 Task: Create a rule from the Routing list, Task moved to a section -> Set Priority in the project AquaVue , set the section as Done clear the priority
Action: Mouse moved to (46, 262)
Screenshot: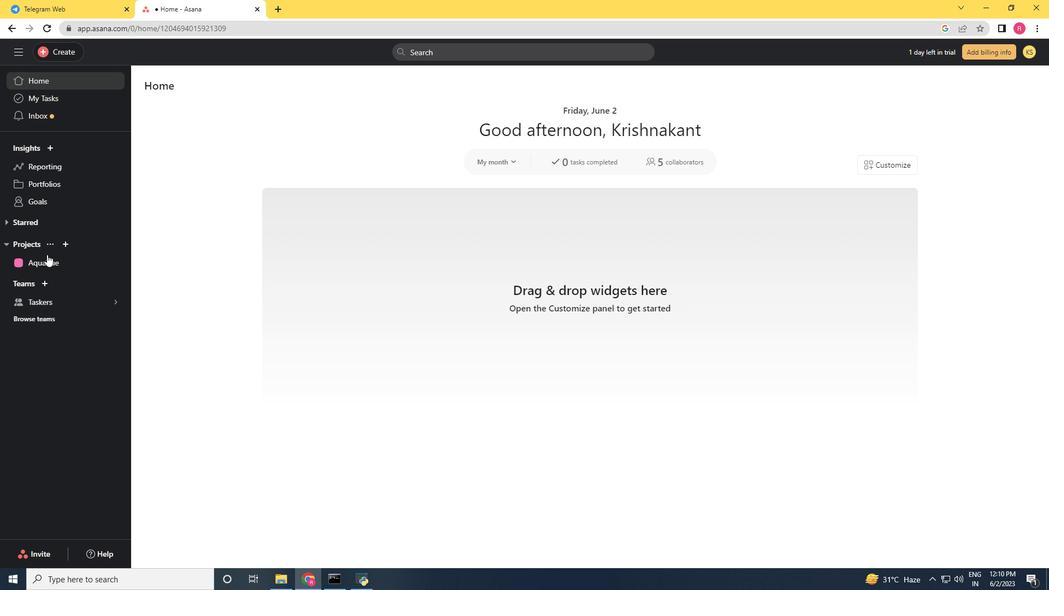 
Action: Mouse pressed left at (46, 262)
Screenshot: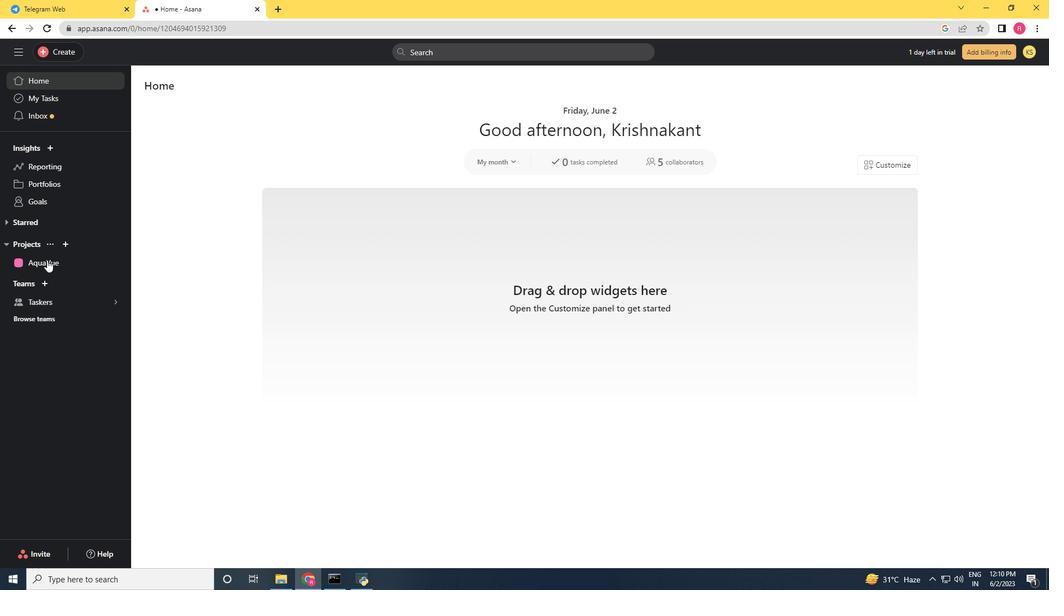 
Action: Mouse moved to (1015, 95)
Screenshot: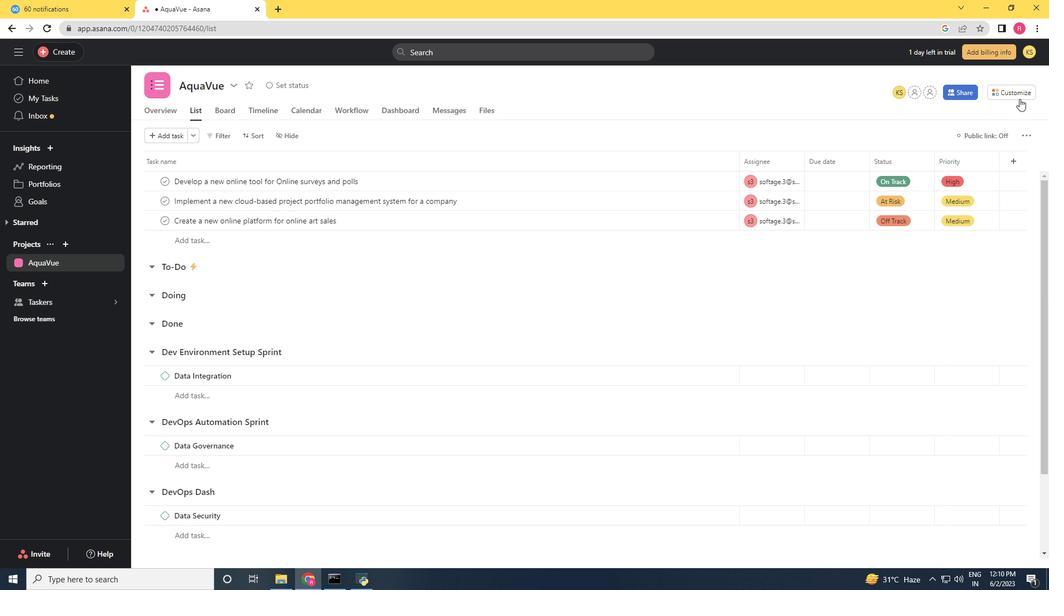 
Action: Mouse pressed left at (1015, 95)
Screenshot: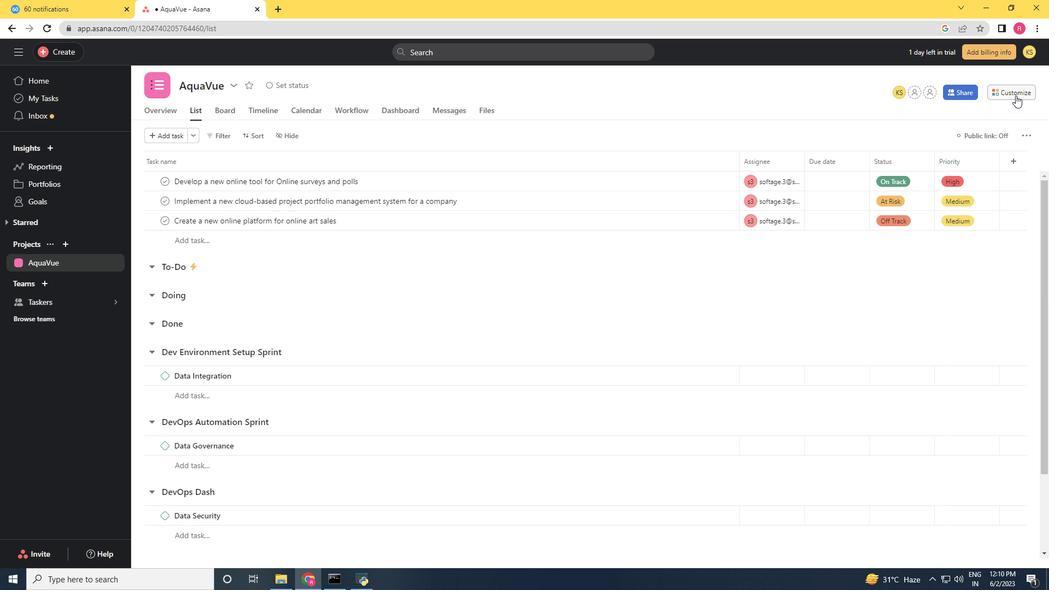 
Action: Mouse moved to (821, 248)
Screenshot: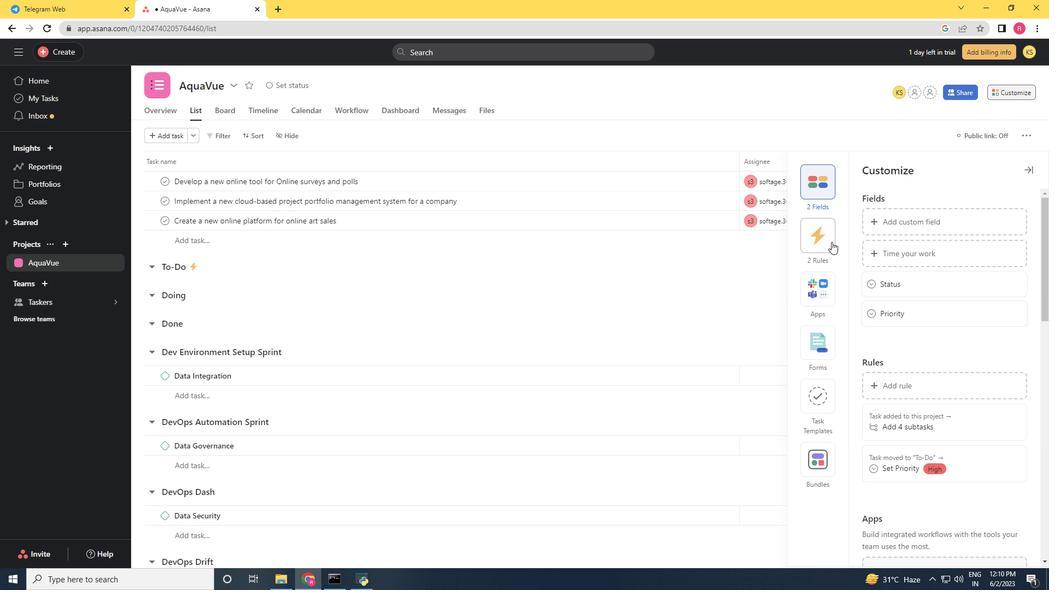 
Action: Mouse pressed left at (821, 248)
Screenshot: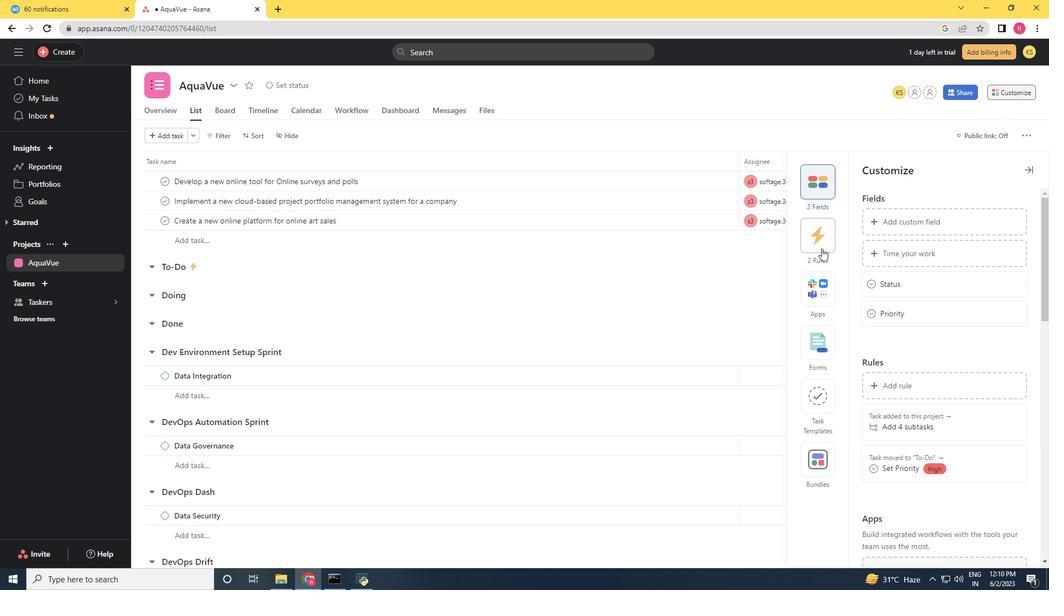 
Action: Mouse moved to (896, 222)
Screenshot: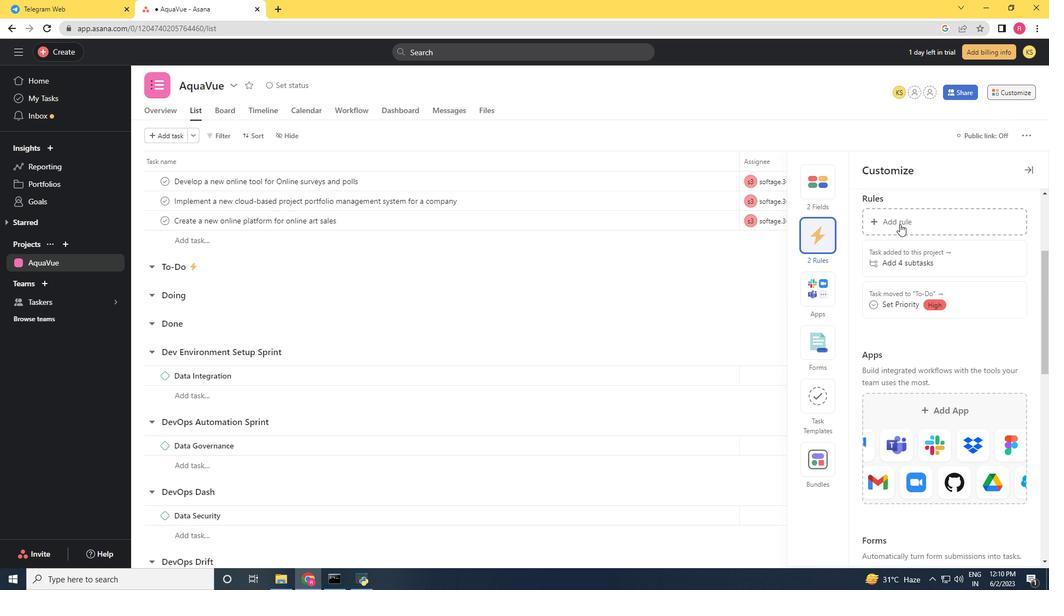 
Action: Mouse pressed left at (896, 222)
Screenshot: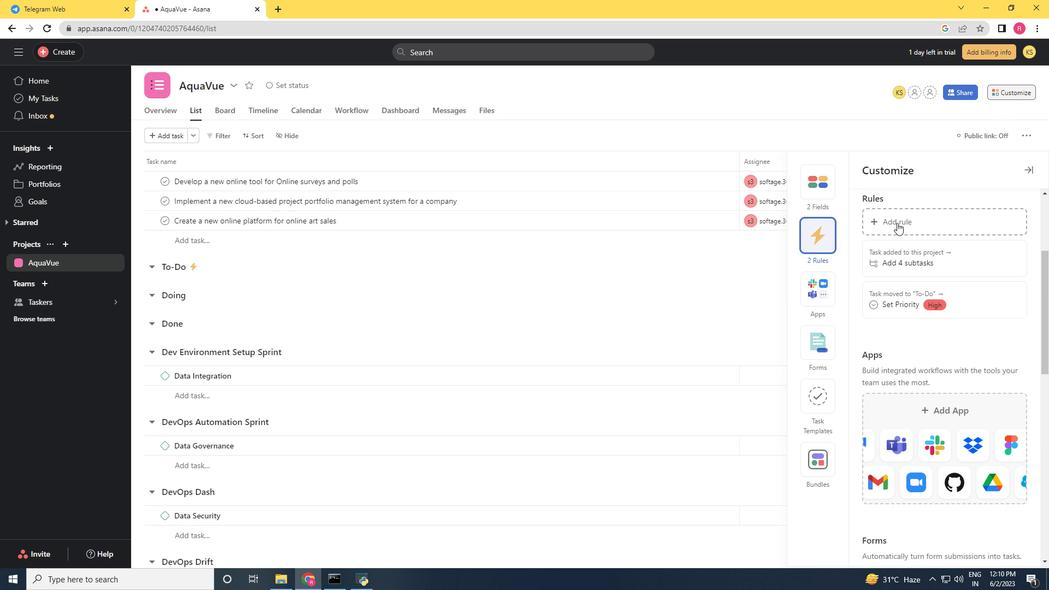 
Action: Mouse moved to (222, 149)
Screenshot: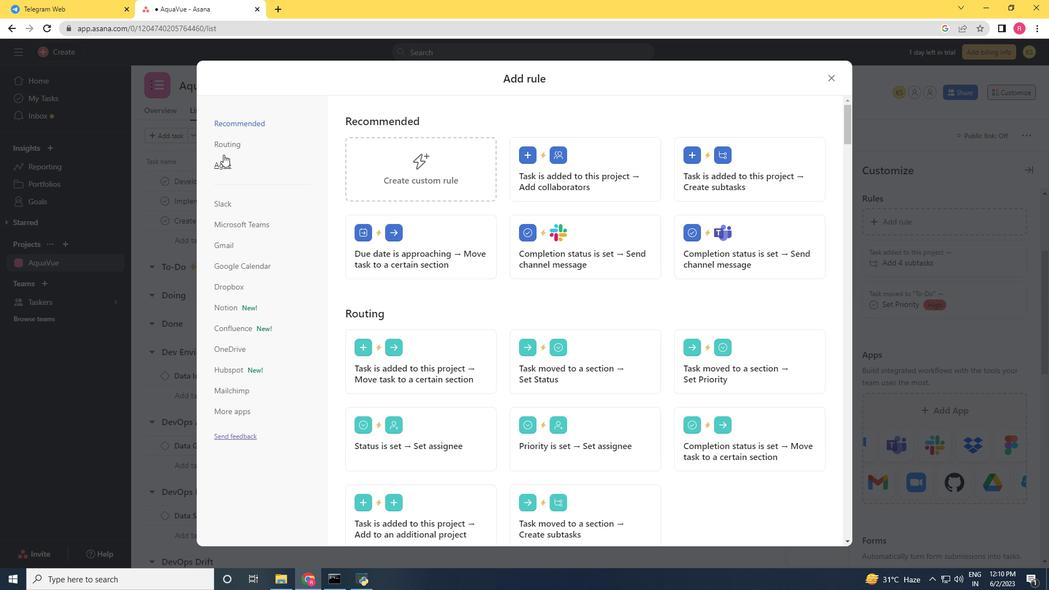 
Action: Mouse pressed left at (222, 149)
Screenshot: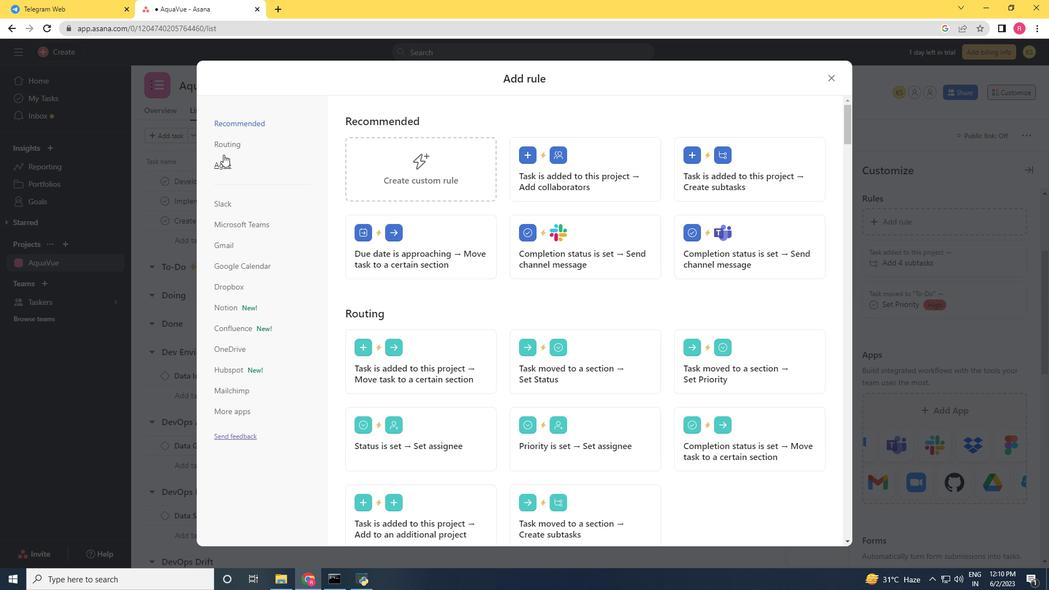 
Action: Mouse moved to (730, 175)
Screenshot: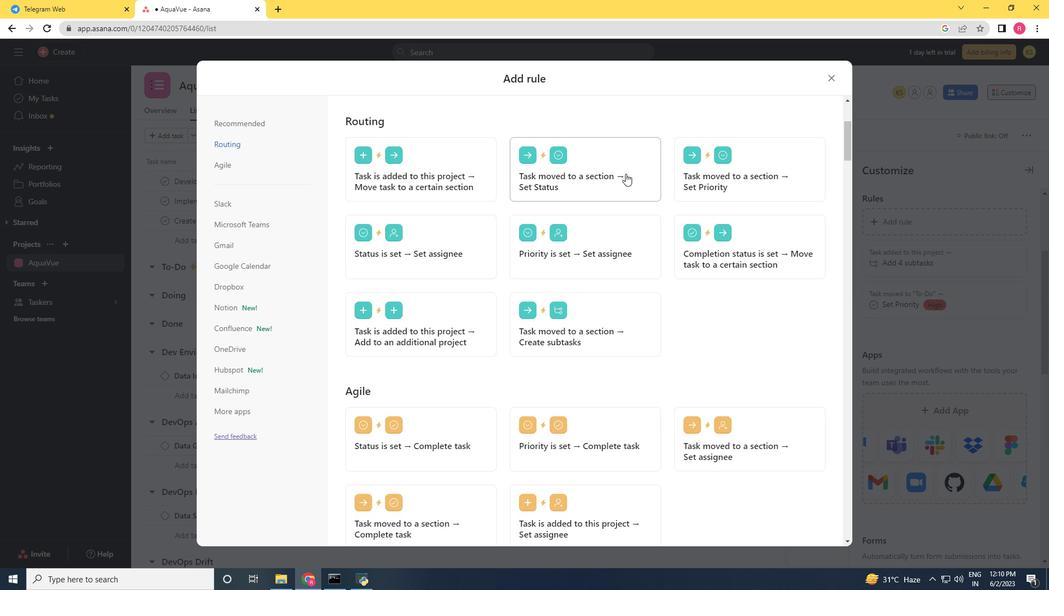 
Action: Mouse pressed left at (730, 175)
Screenshot: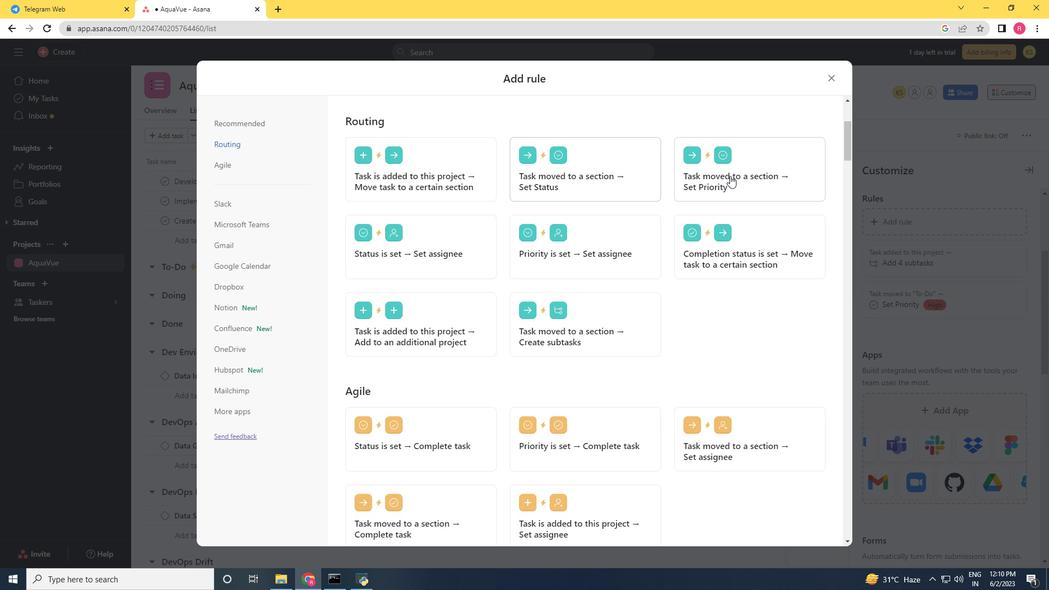 
Action: Mouse moved to (450, 286)
Screenshot: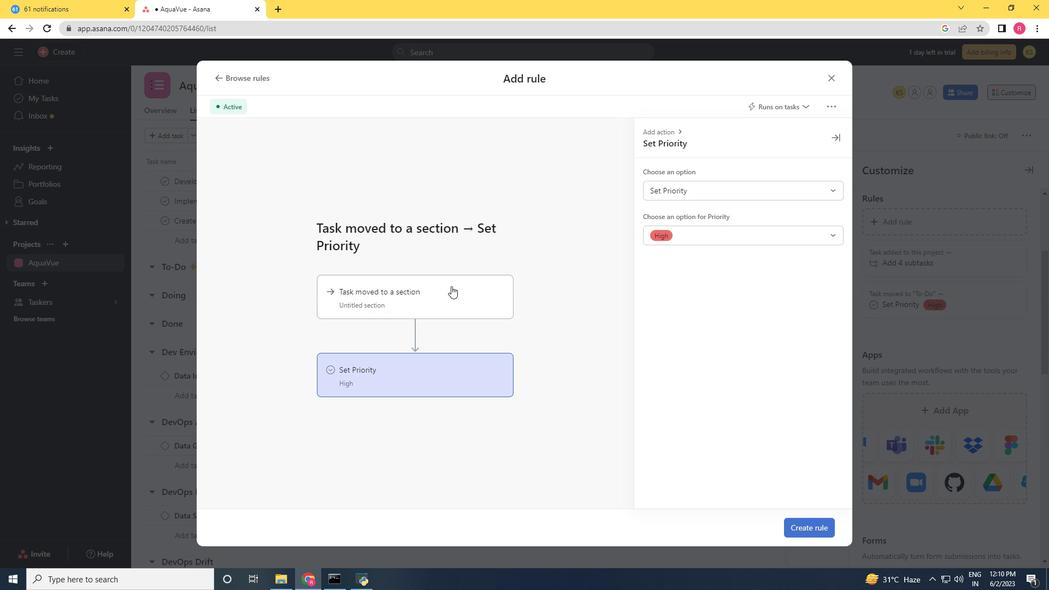 
Action: Mouse pressed left at (450, 286)
Screenshot: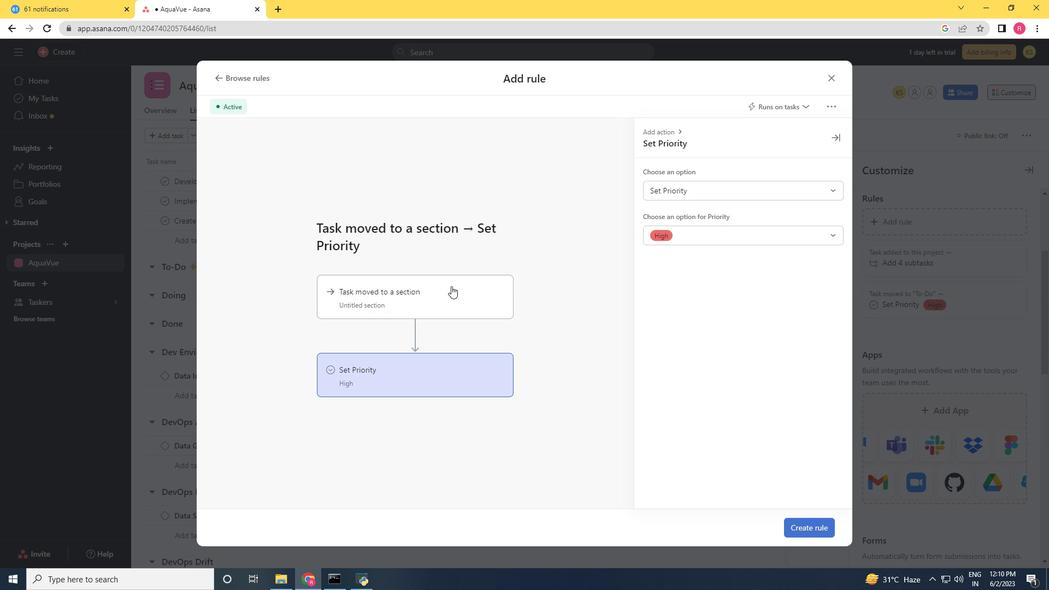 
Action: Mouse moved to (734, 189)
Screenshot: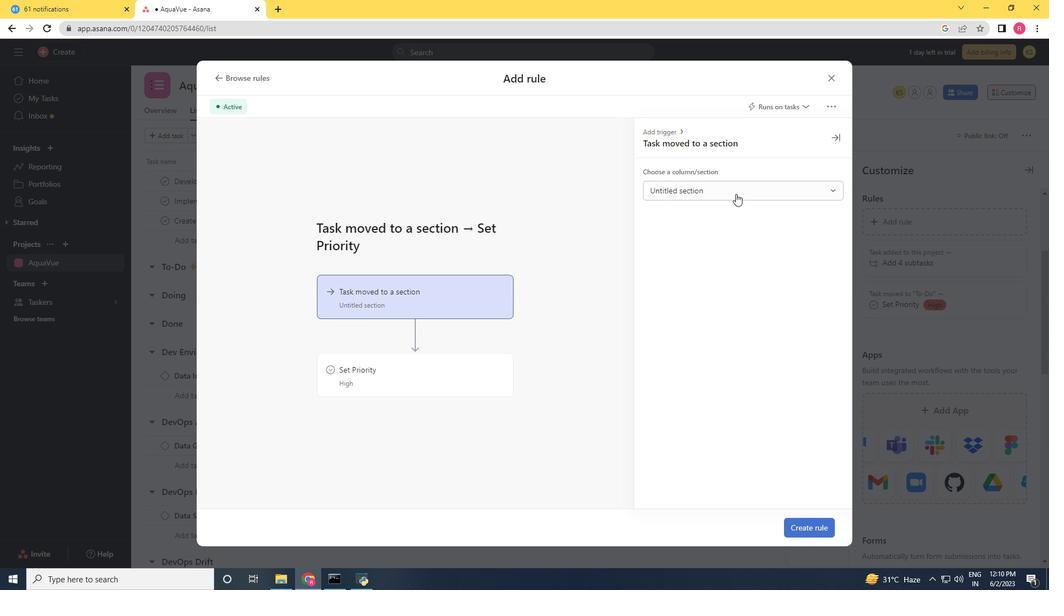 
Action: Mouse pressed left at (734, 189)
Screenshot: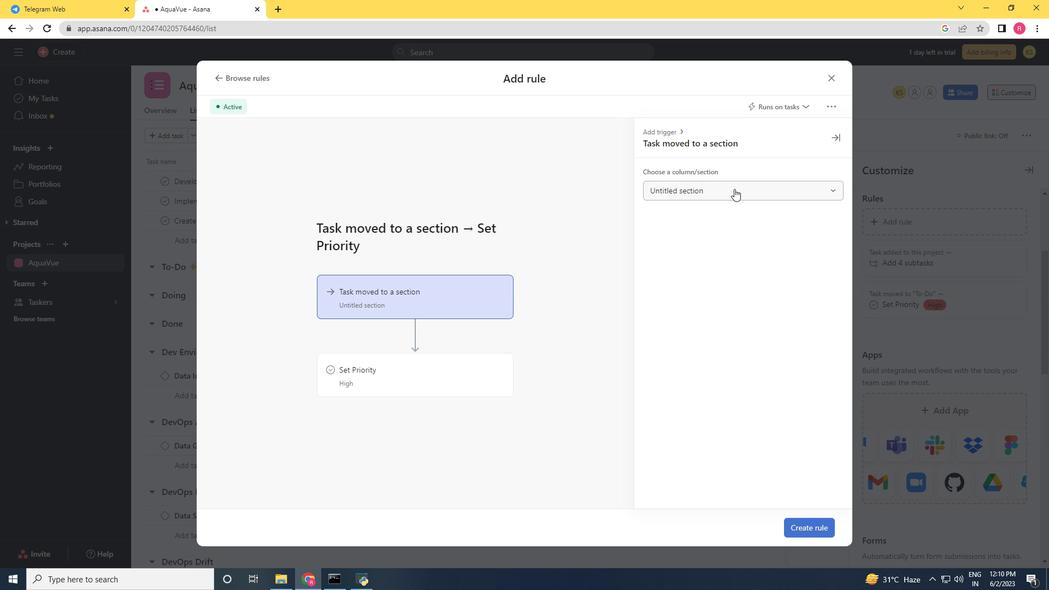 
Action: Mouse moved to (679, 266)
Screenshot: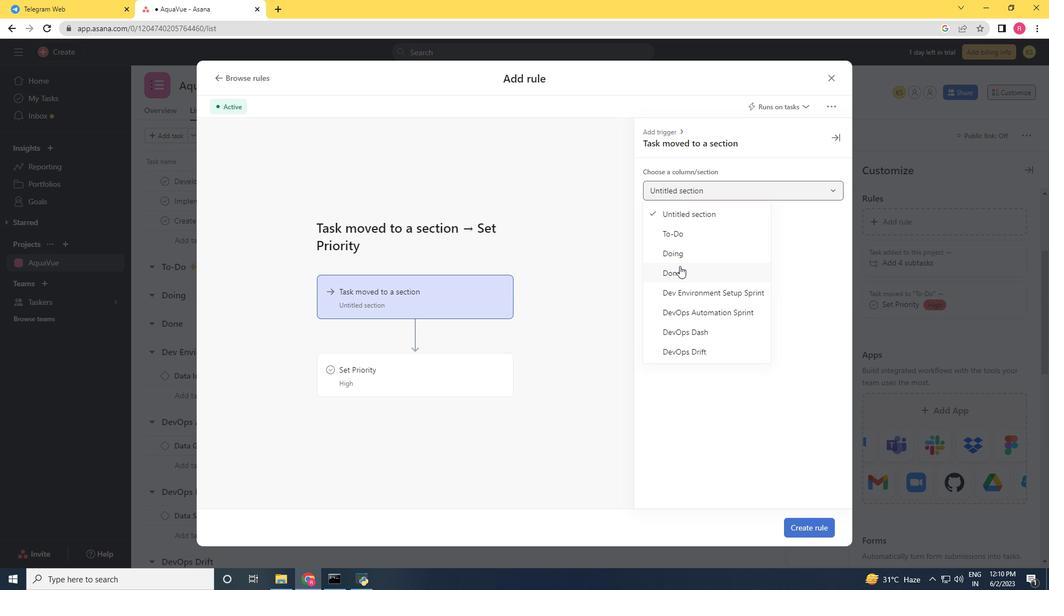 
Action: Mouse pressed left at (679, 266)
Screenshot: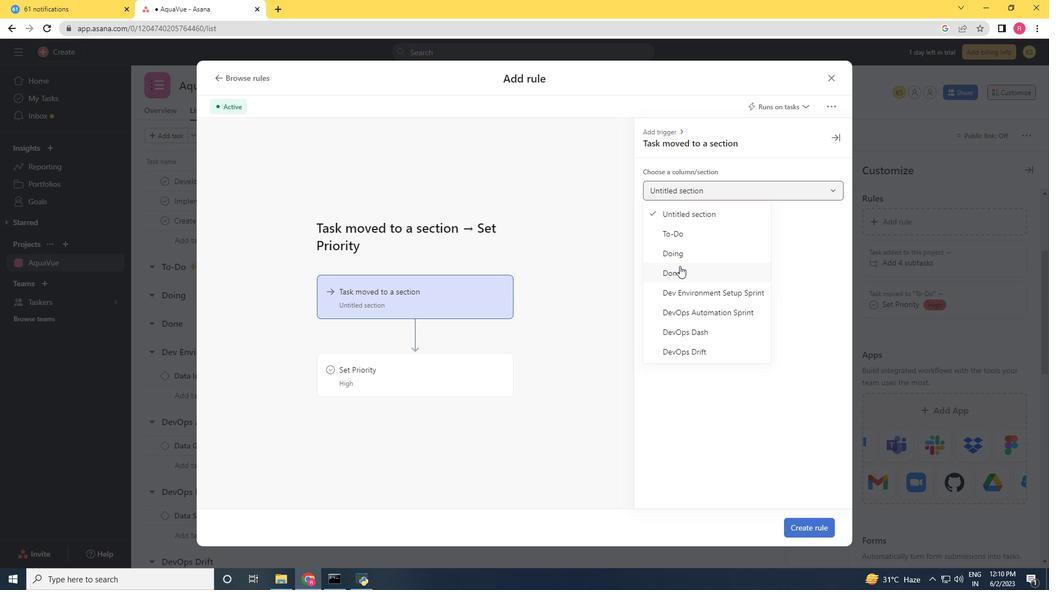
Action: Mouse moved to (474, 365)
Screenshot: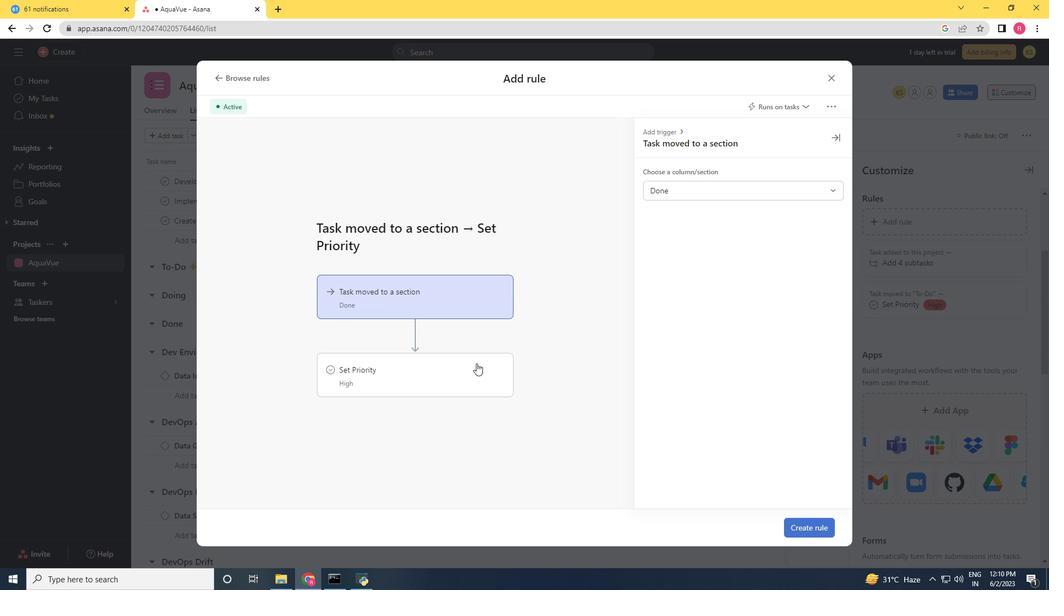 
Action: Mouse pressed left at (474, 365)
Screenshot: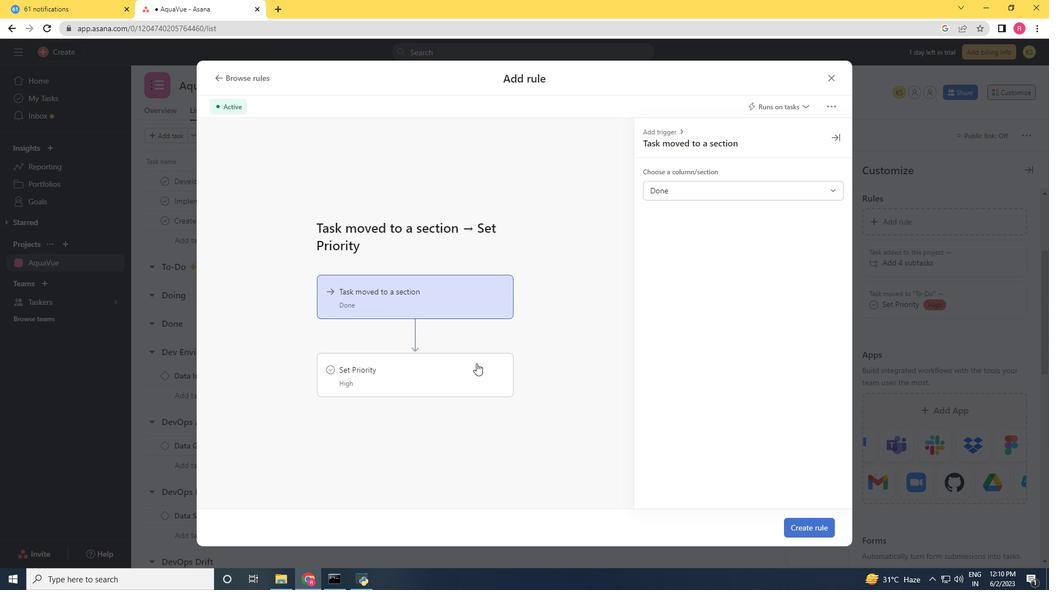 
Action: Mouse moved to (733, 192)
Screenshot: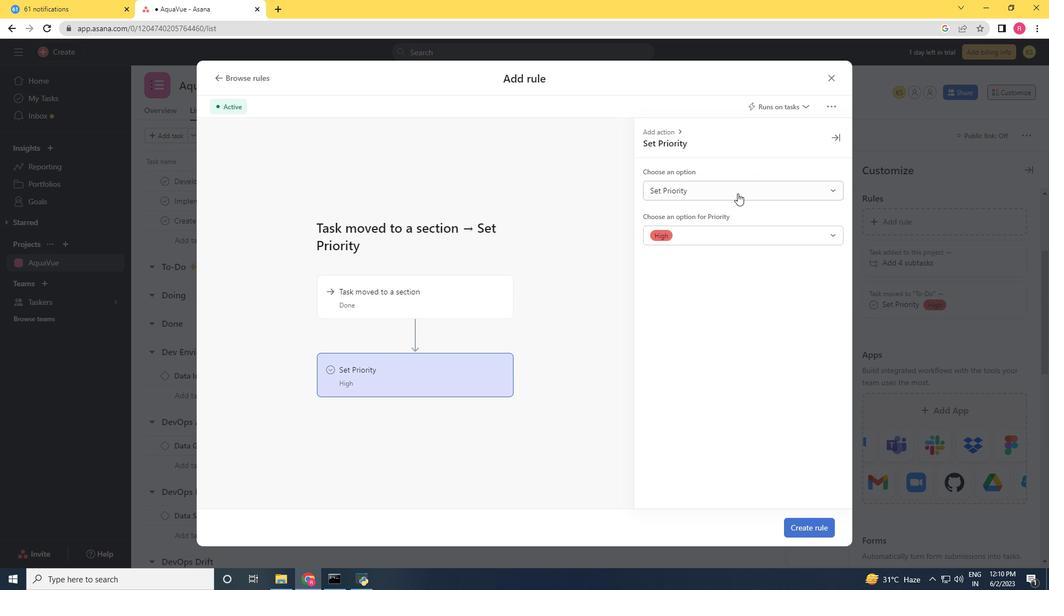 
Action: Mouse pressed left at (733, 192)
Screenshot: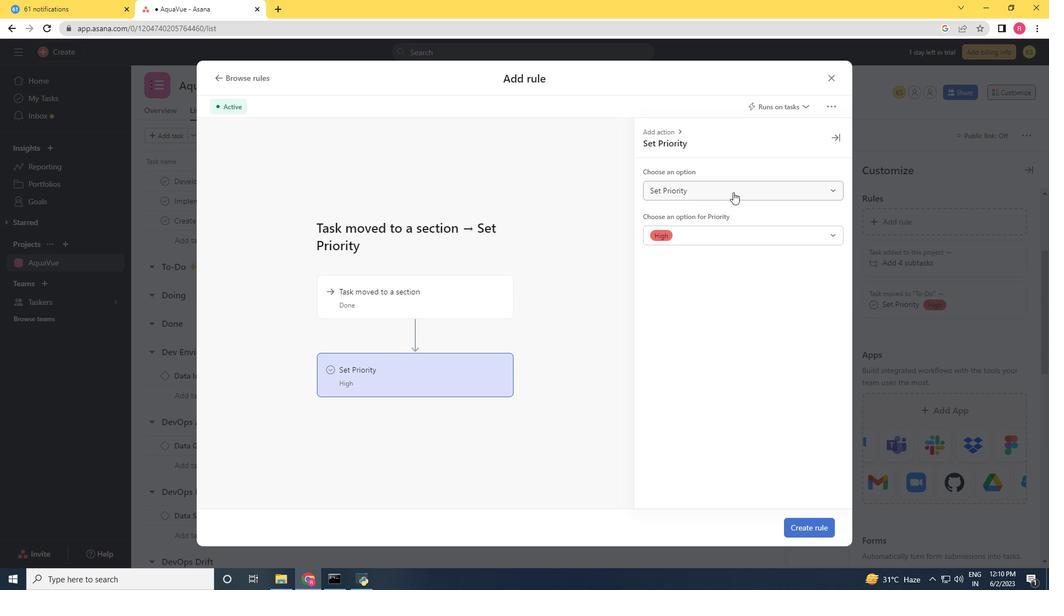 
Action: Mouse moved to (703, 233)
Screenshot: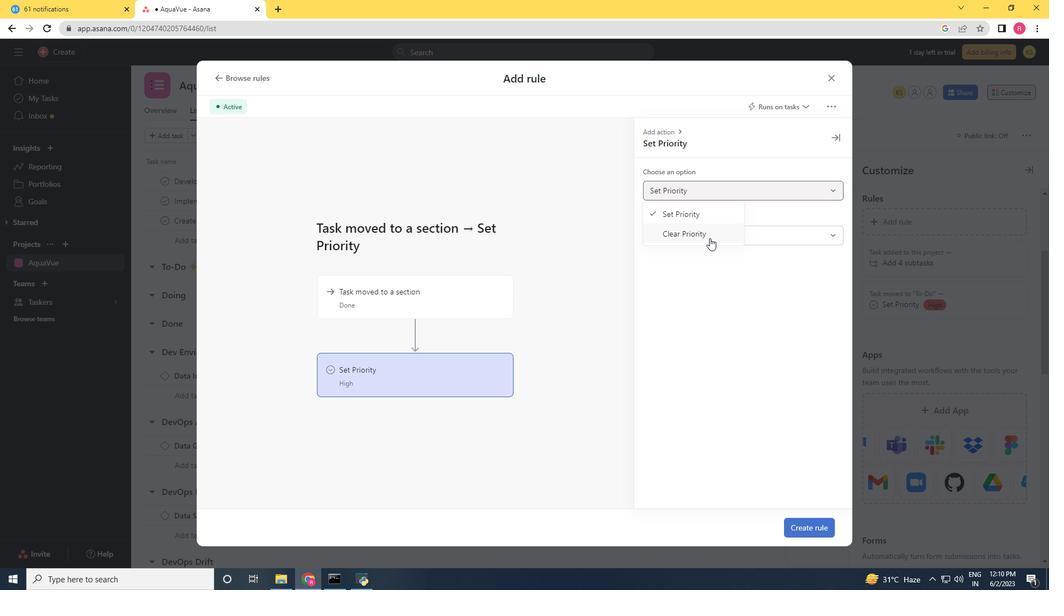 
Action: Mouse pressed left at (703, 233)
Screenshot: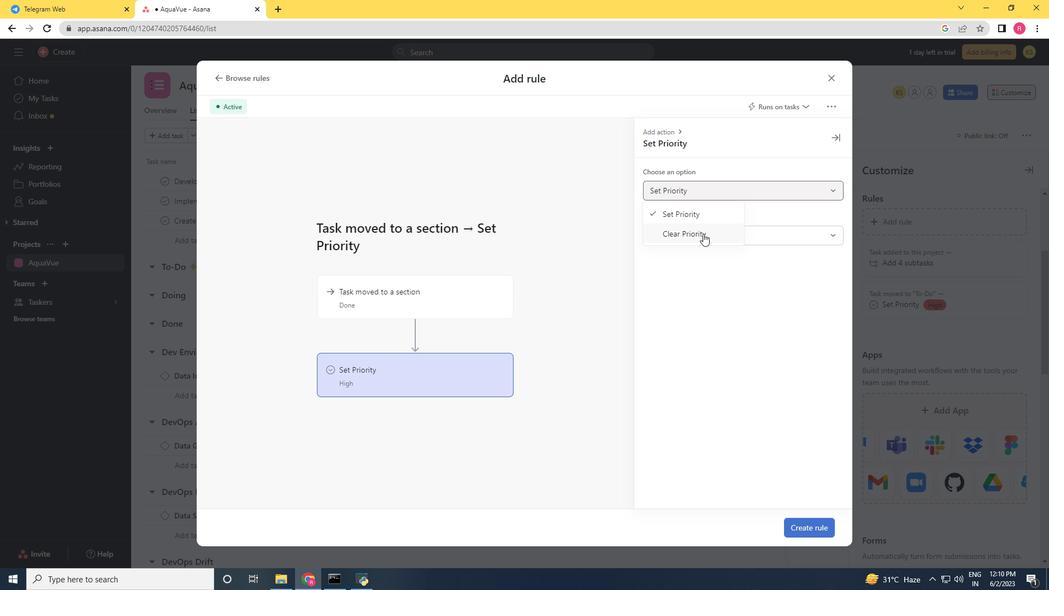 
Action: Mouse moved to (807, 530)
Screenshot: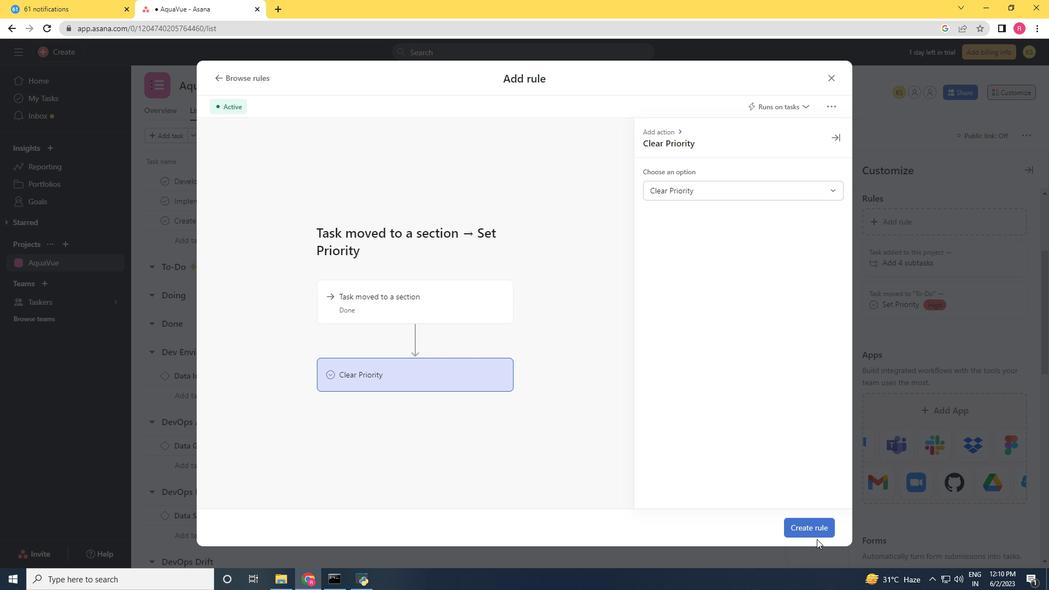 
Action: Mouse pressed left at (807, 530)
Screenshot: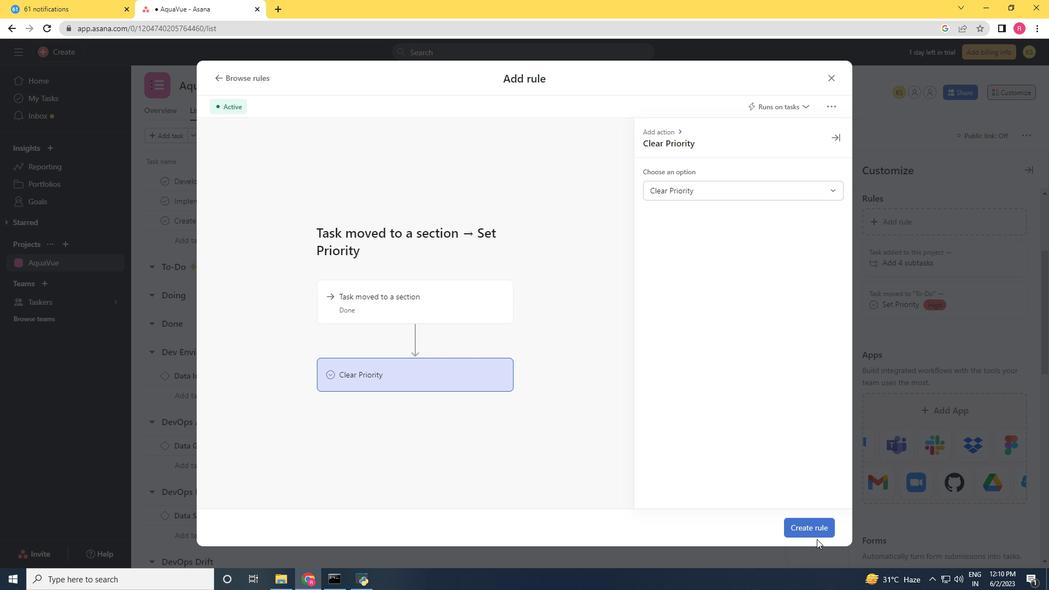 
Action: Mouse moved to (806, 522)
Screenshot: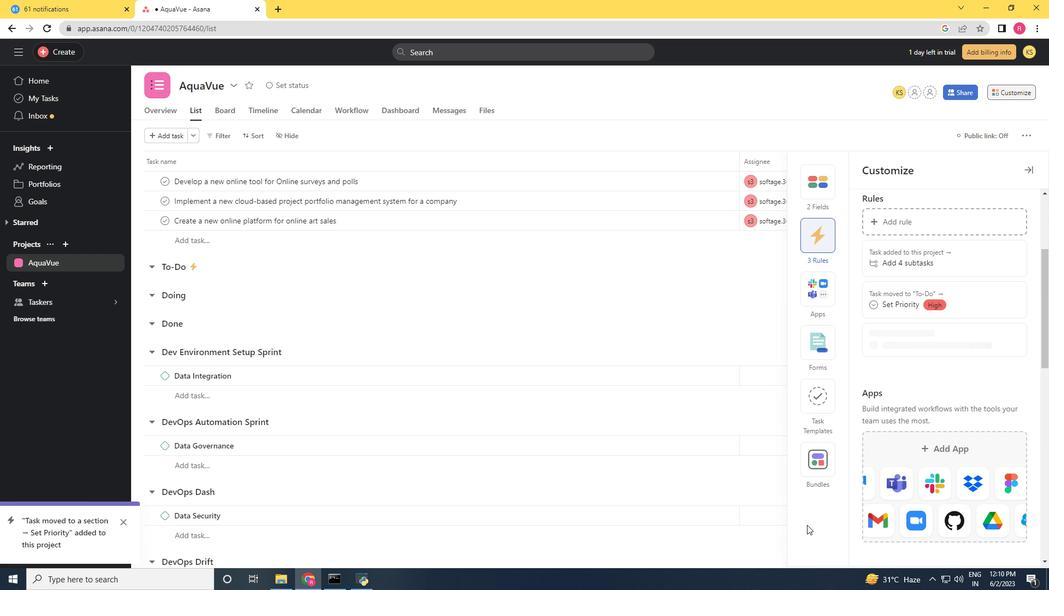 
